 Task: Create New Customer with Customer Name: Sheer Store, Billing Address Line1: 1907 Brookside Drive, Billing Address Line2:  Aliceville, Billing Address Line3:  Alabama 35442, Cell Number: 978-549-2949
Action: Mouse pressed left at (172, 31)
Screenshot: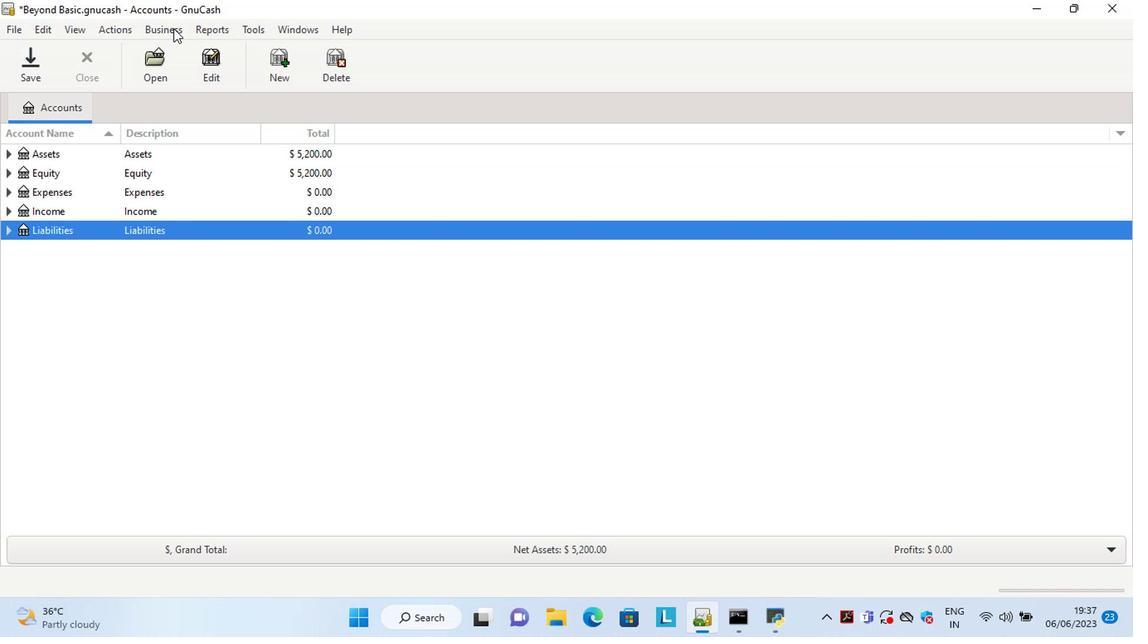 
Action: Mouse moved to (347, 74)
Screenshot: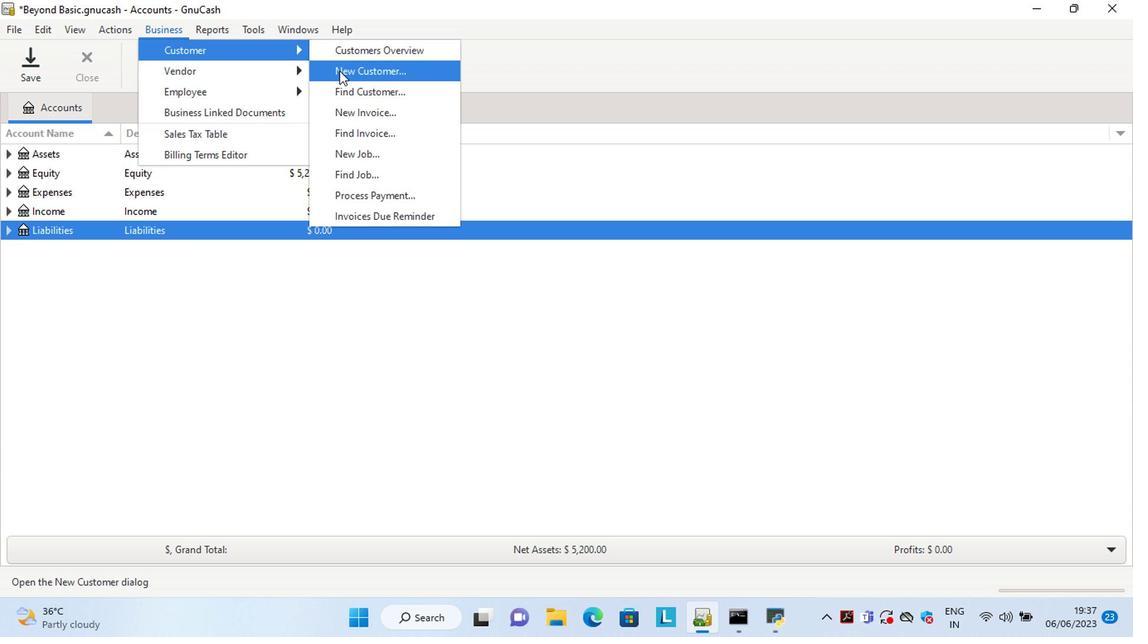 
Action: Mouse pressed left at (347, 74)
Screenshot: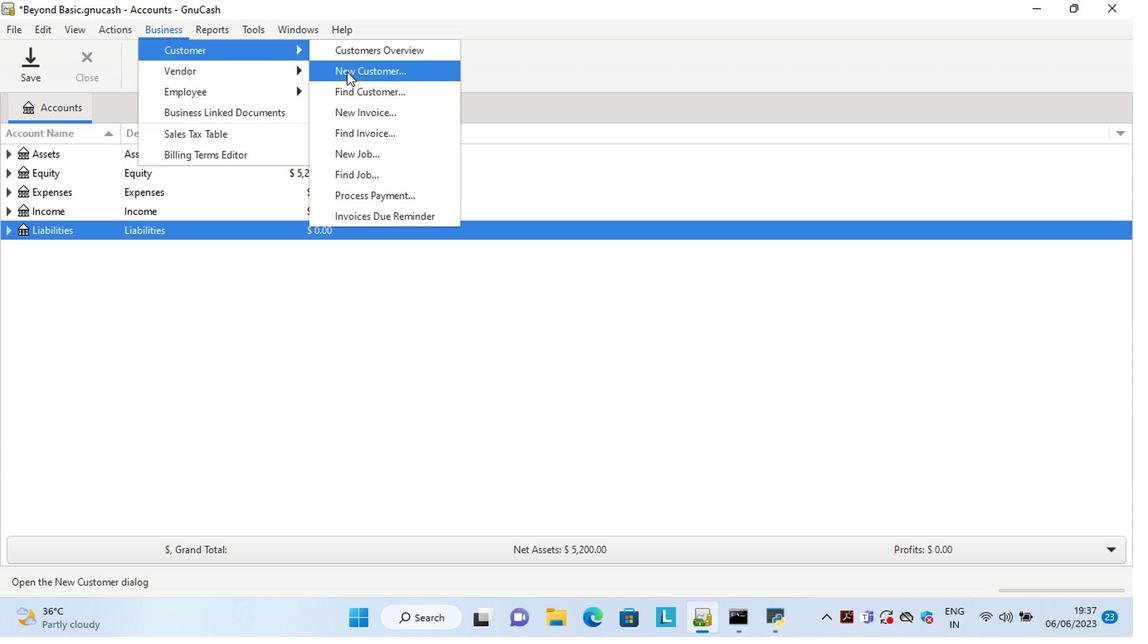 
Action: Mouse moved to (869, 359)
Screenshot: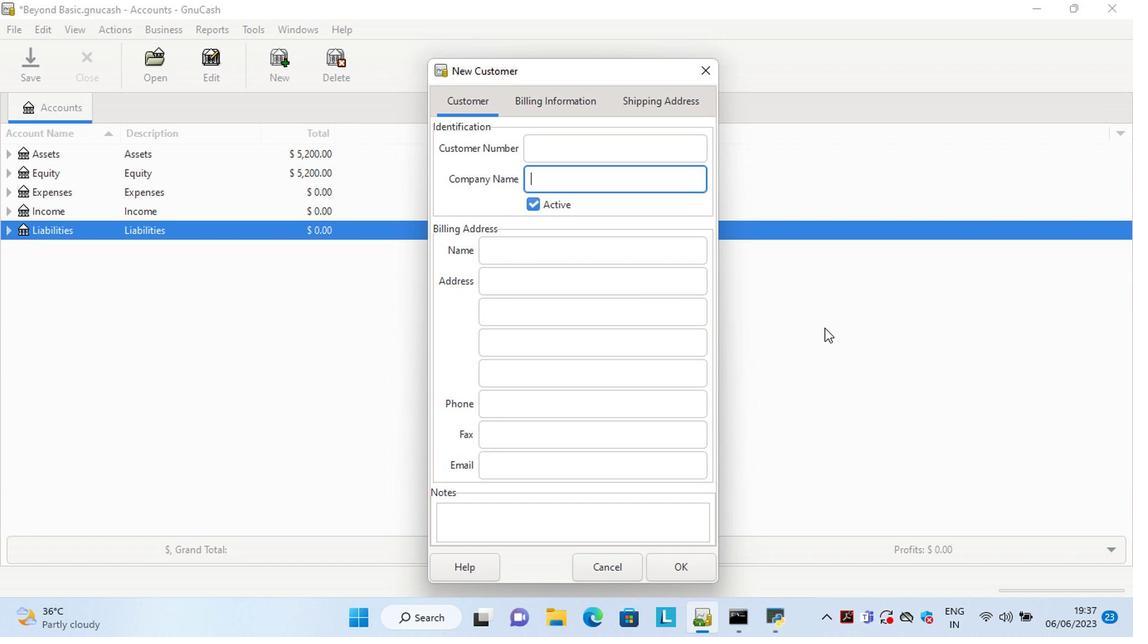 
Action: Key pressed <Key.shift>Sheer<Key.space><Key.shift>Store<Key.tab><Key.tab><Key.tab>1907<Key.space><Key.shift>Brr<Key.backspace>ookside<Key.space><Key.shift>Drive<Key.tab><Key.shift>A<Key.tab><Key.shift>A<Key.tab><Key.tab>978-549-2949
Screenshot: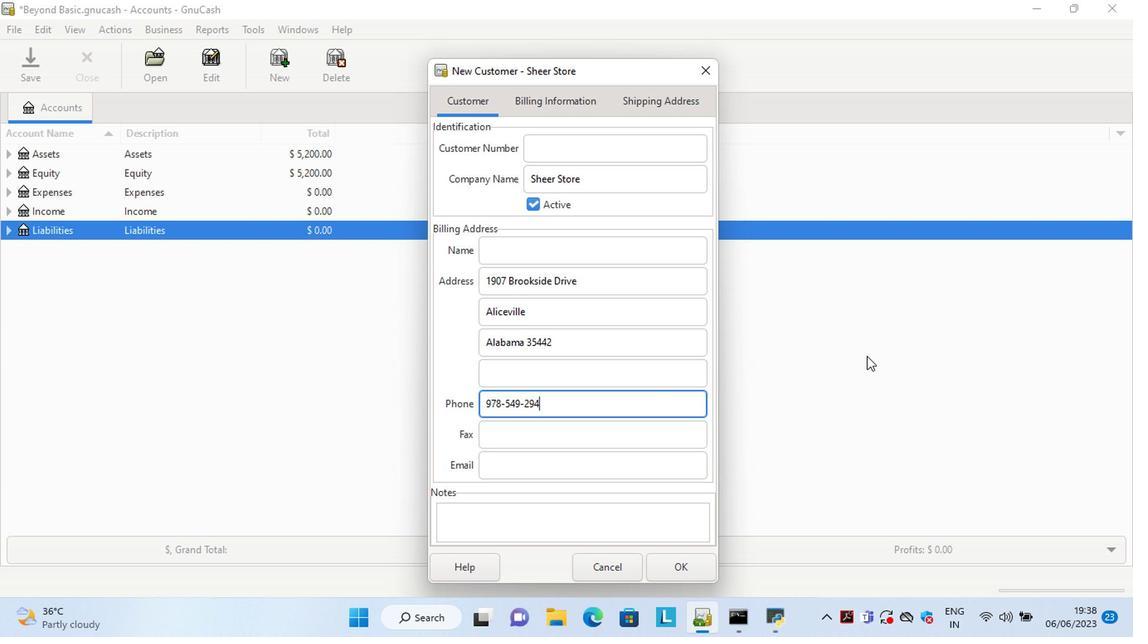 
Action: Mouse moved to (672, 562)
Screenshot: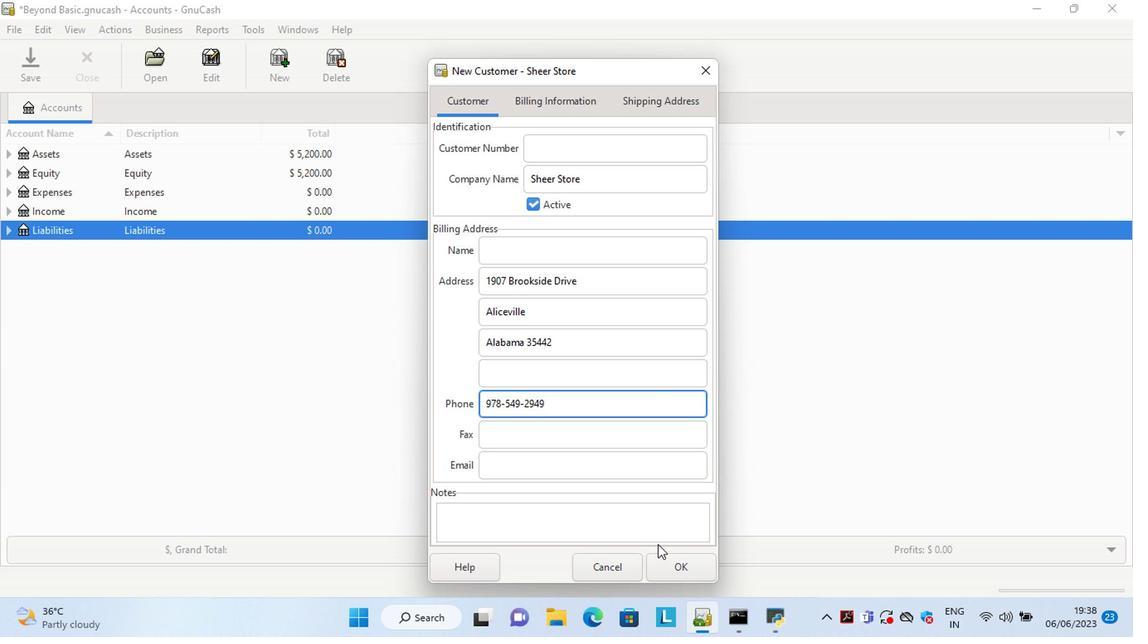 
Action: Mouse pressed left at (672, 562)
Screenshot: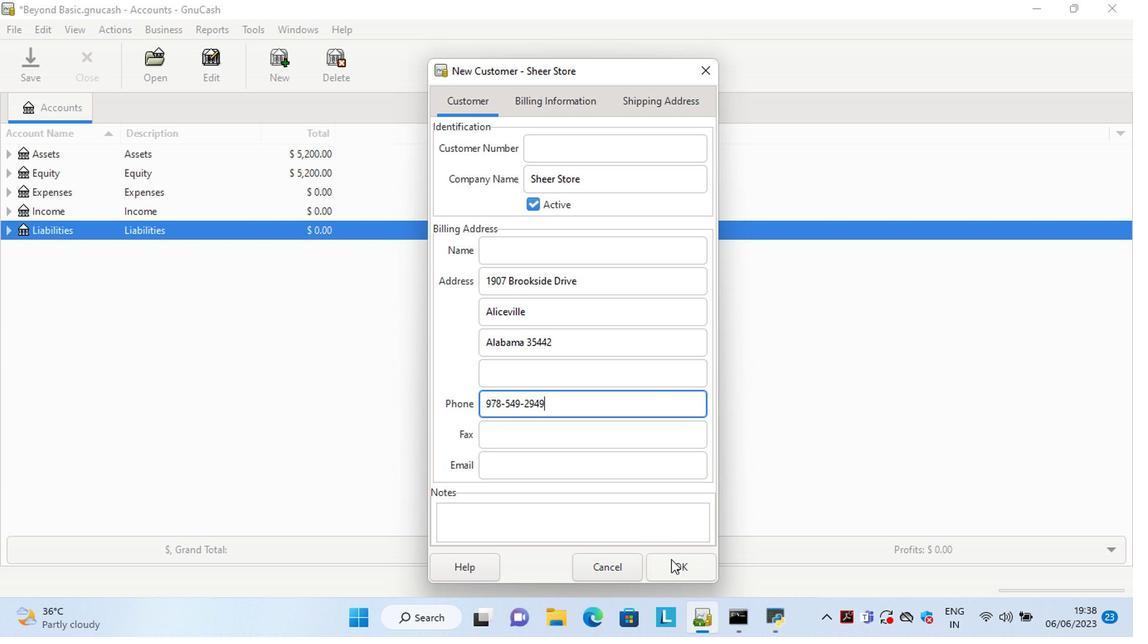 
Action: Mouse moved to (673, 562)
Screenshot: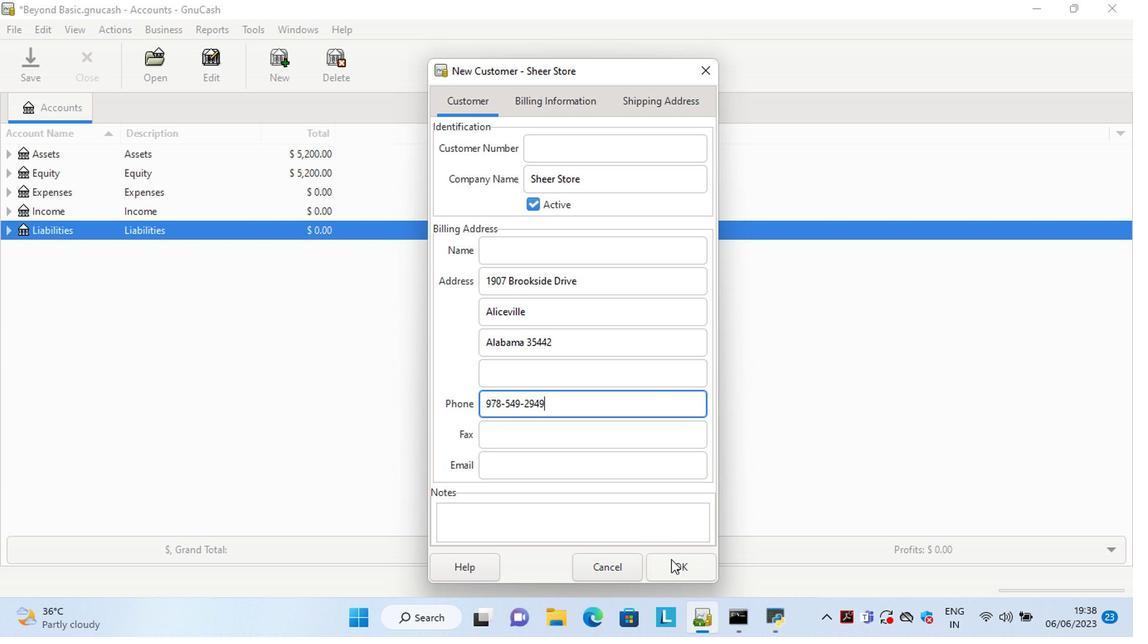 
